 Task: Check the median days on the market of single-family homes in the last 5 years.
Action: Mouse moved to (904, 179)
Screenshot: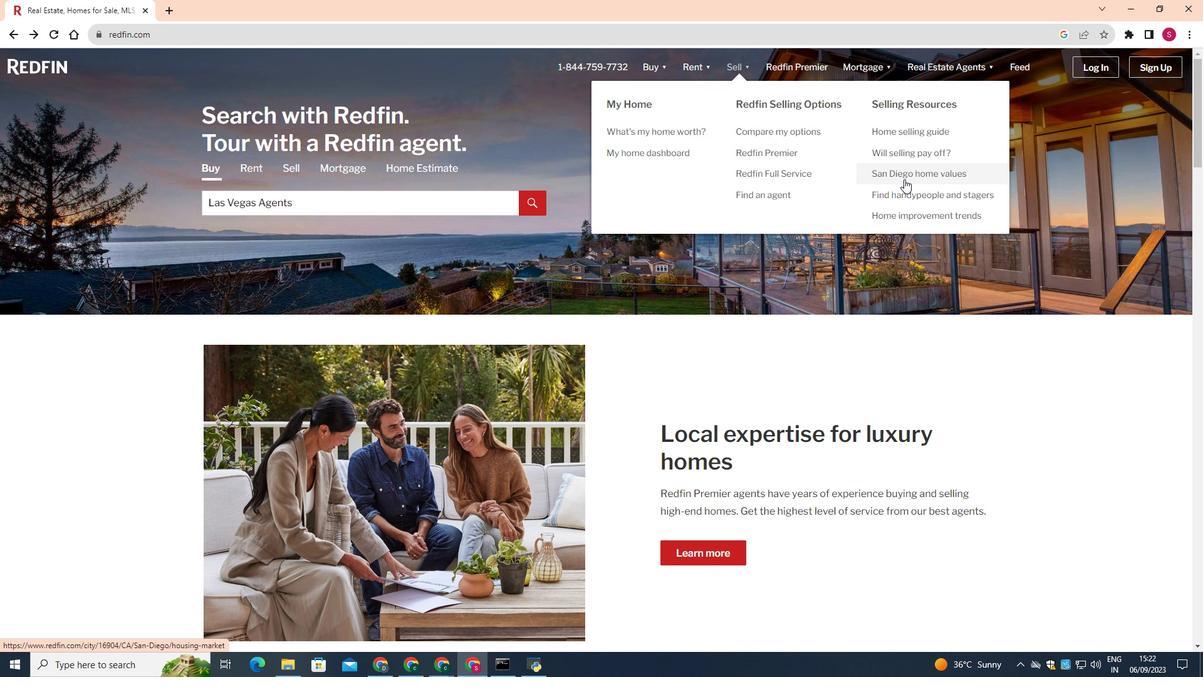 
Action: Mouse pressed left at (904, 179)
Screenshot: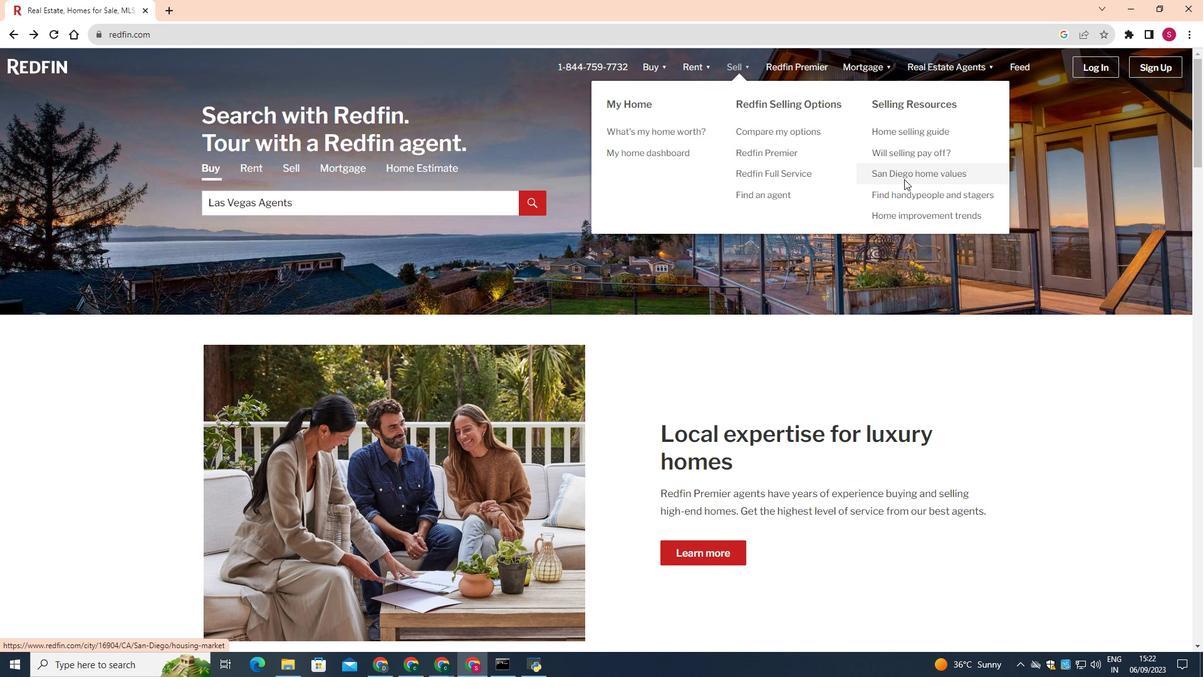 
Action: Mouse moved to (798, 383)
Screenshot: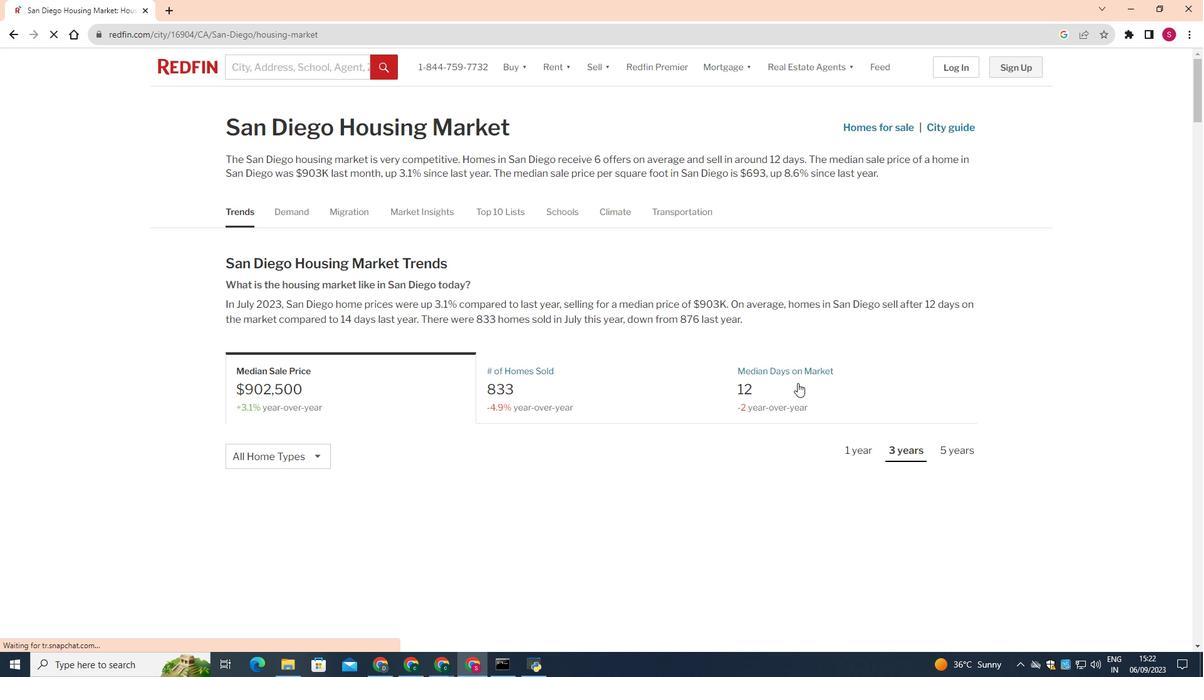 
Action: Mouse pressed left at (798, 383)
Screenshot: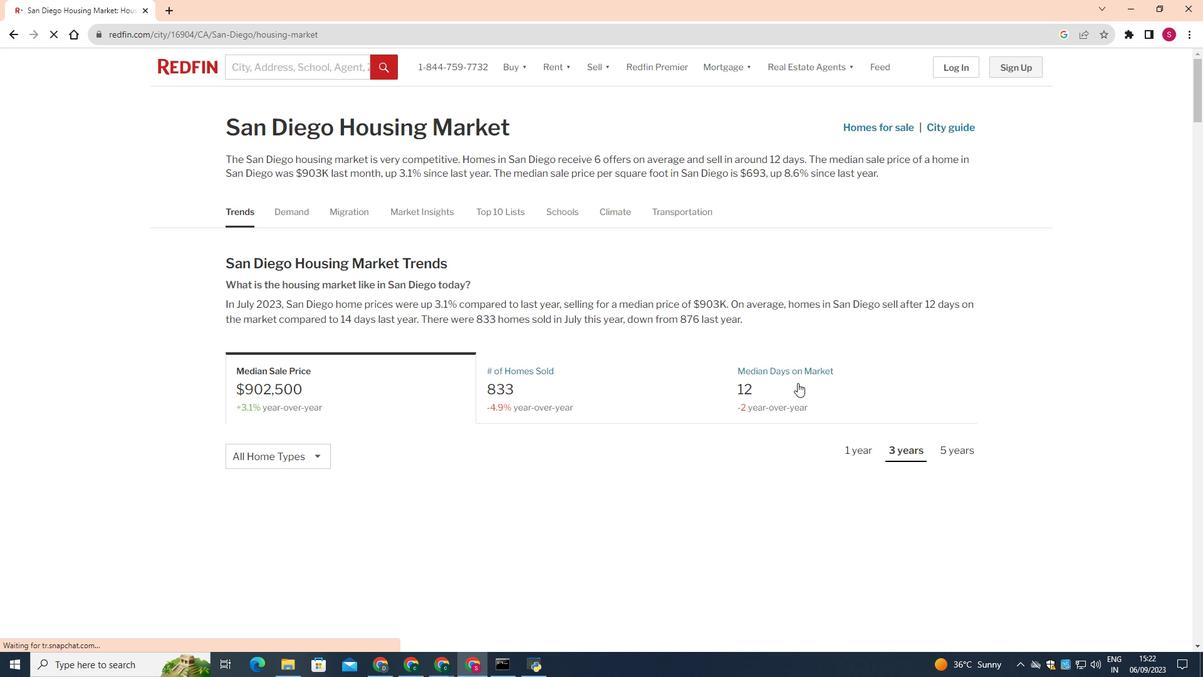 
Action: Mouse moved to (828, 386)
Screenshot: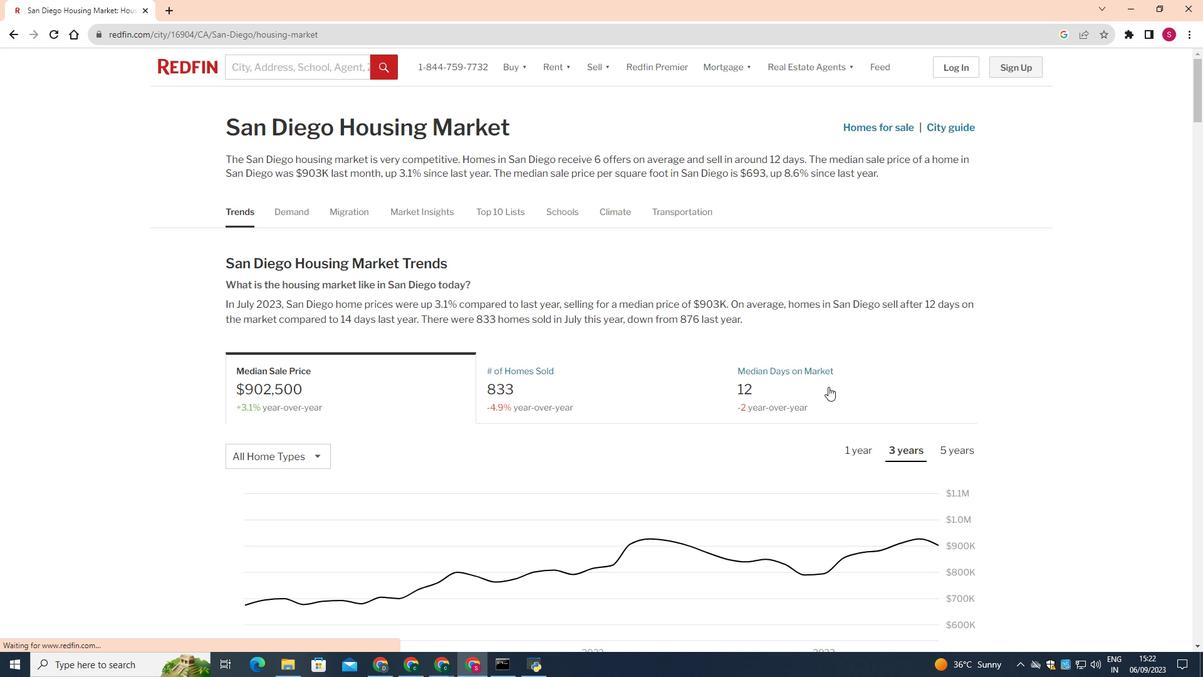 
Action: Mouse pressed left at (828, 386)
Screenshot: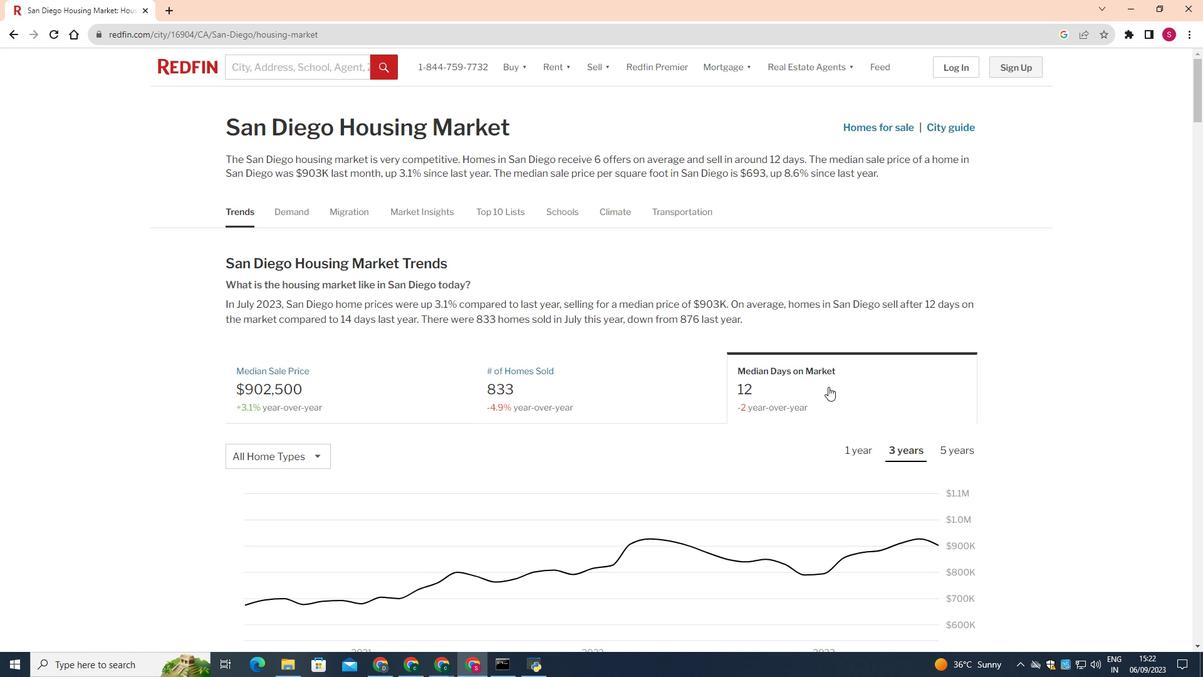
Action: Mouse moved to (301, 458)
Screenshot: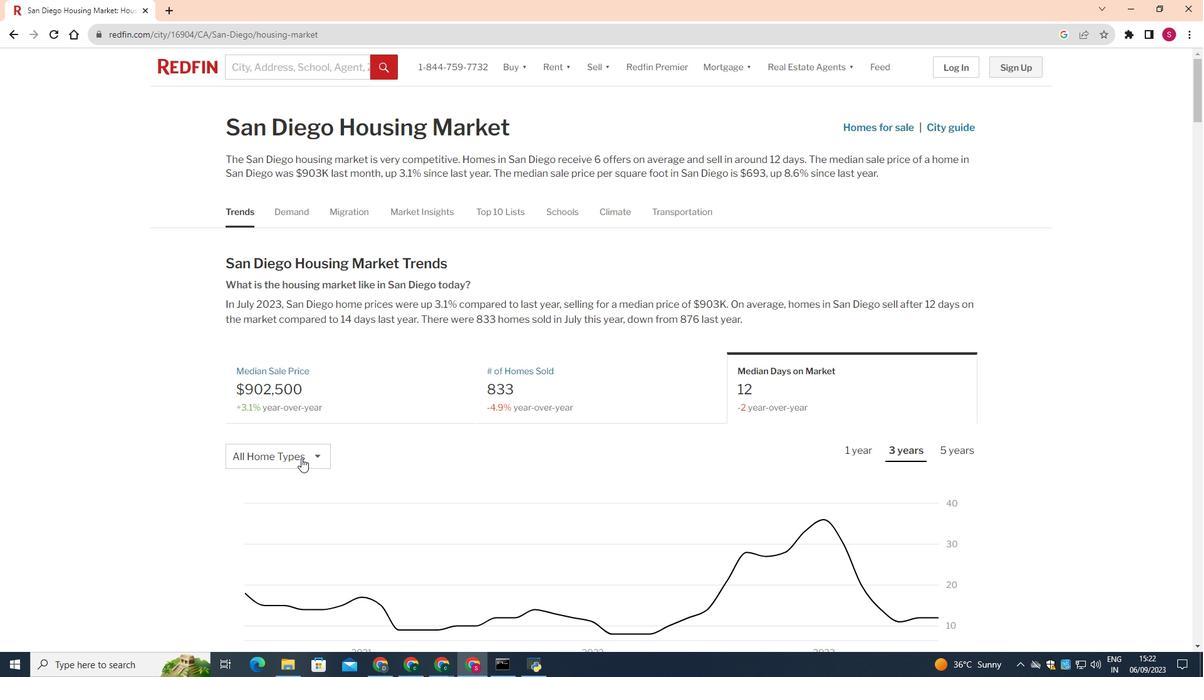 
Action: Mouse pressed left at (301, 458)
Screenshot: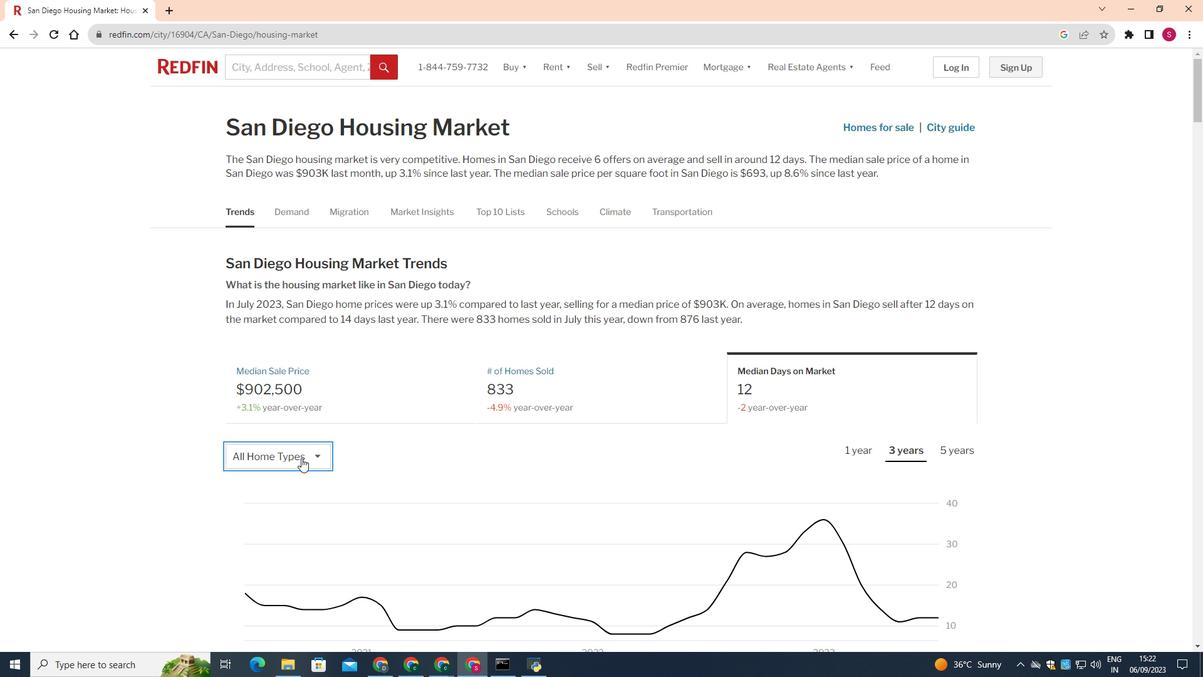 
Action: Mouse moved to (302, 509)
Screenshot: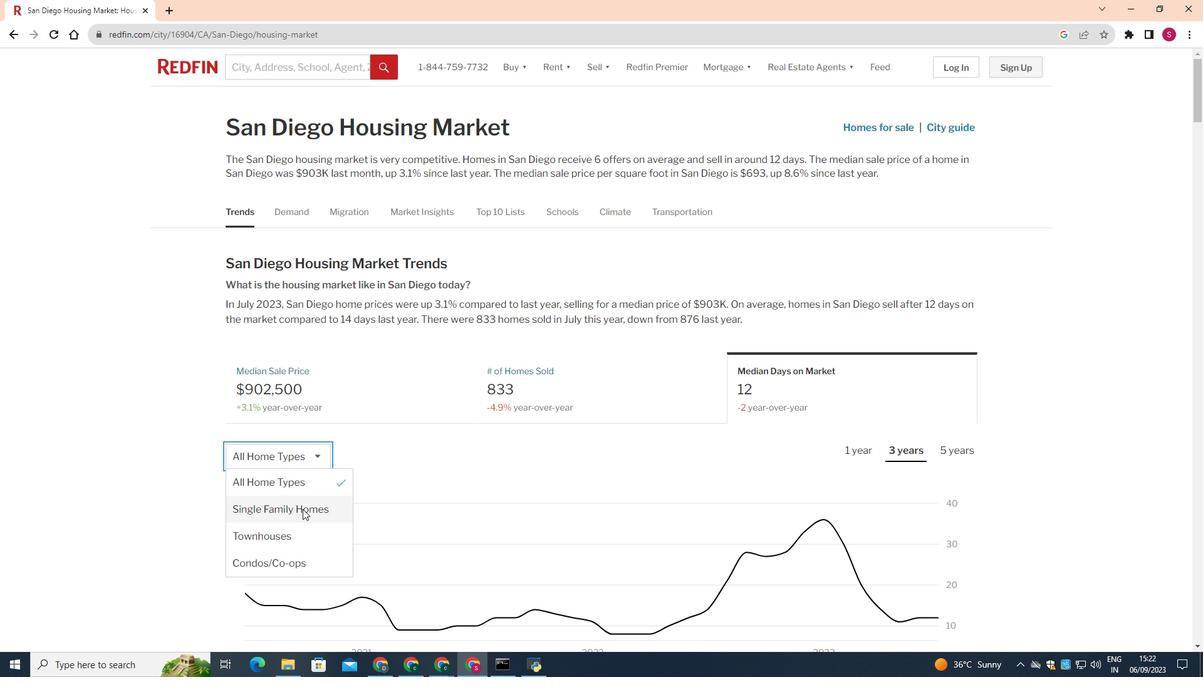 
Action: Mouse pressed left at (302, 509)
Screenshot: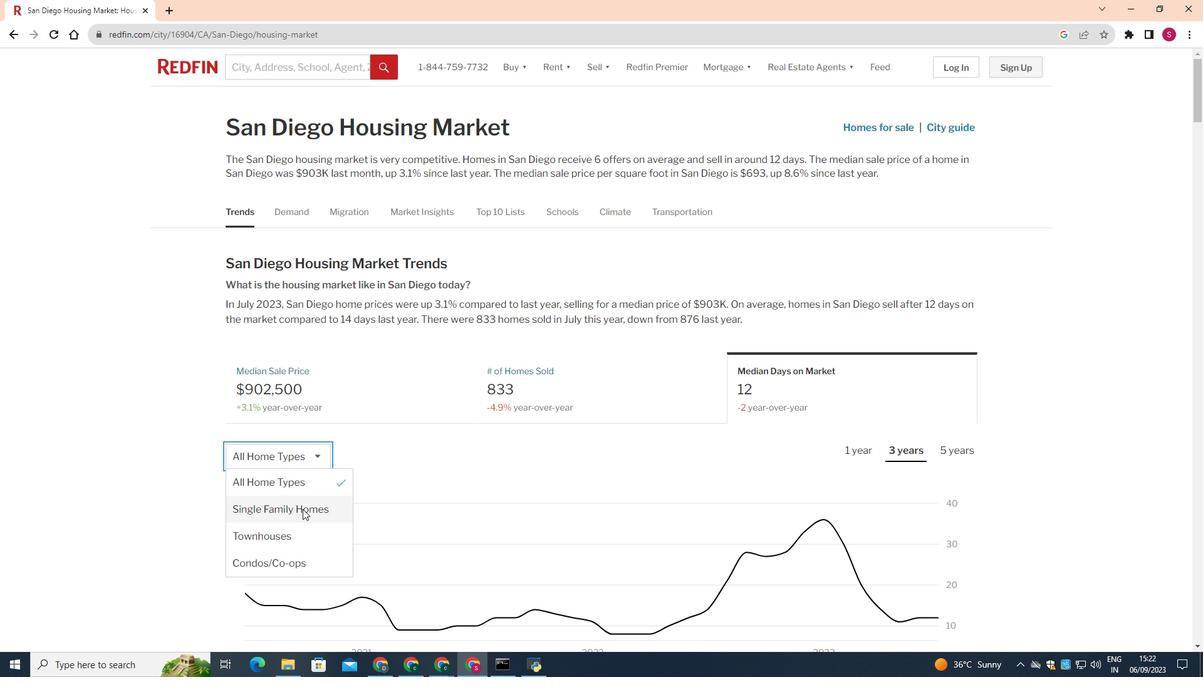 
Action: Mouse moved to (963, 452)
Screenshot: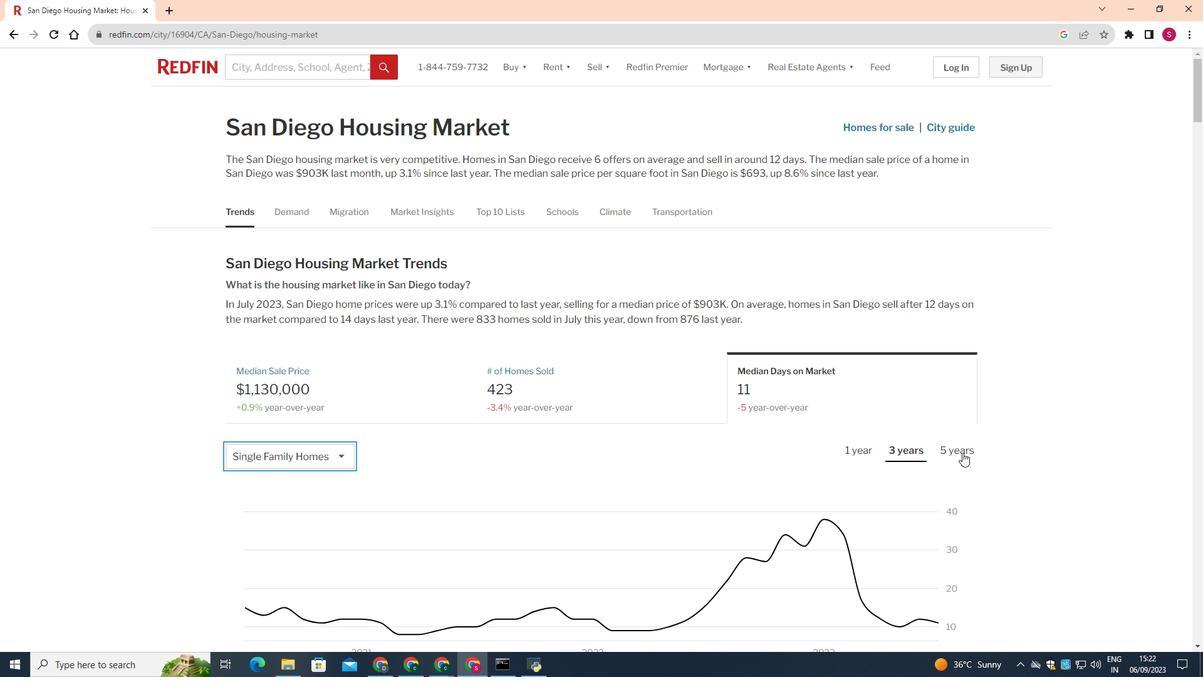 
Action: Mouse pressed left at (963, 452)
Screenshot: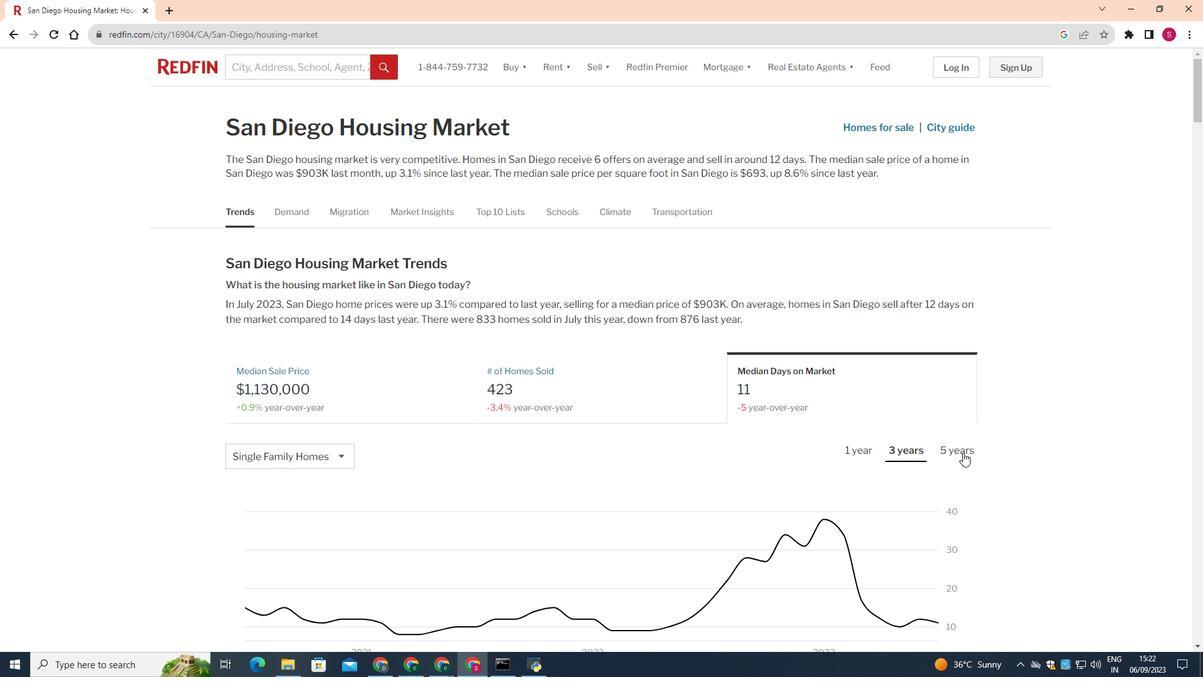 
Action: Mouse moved to (842, 426)
Screenshot: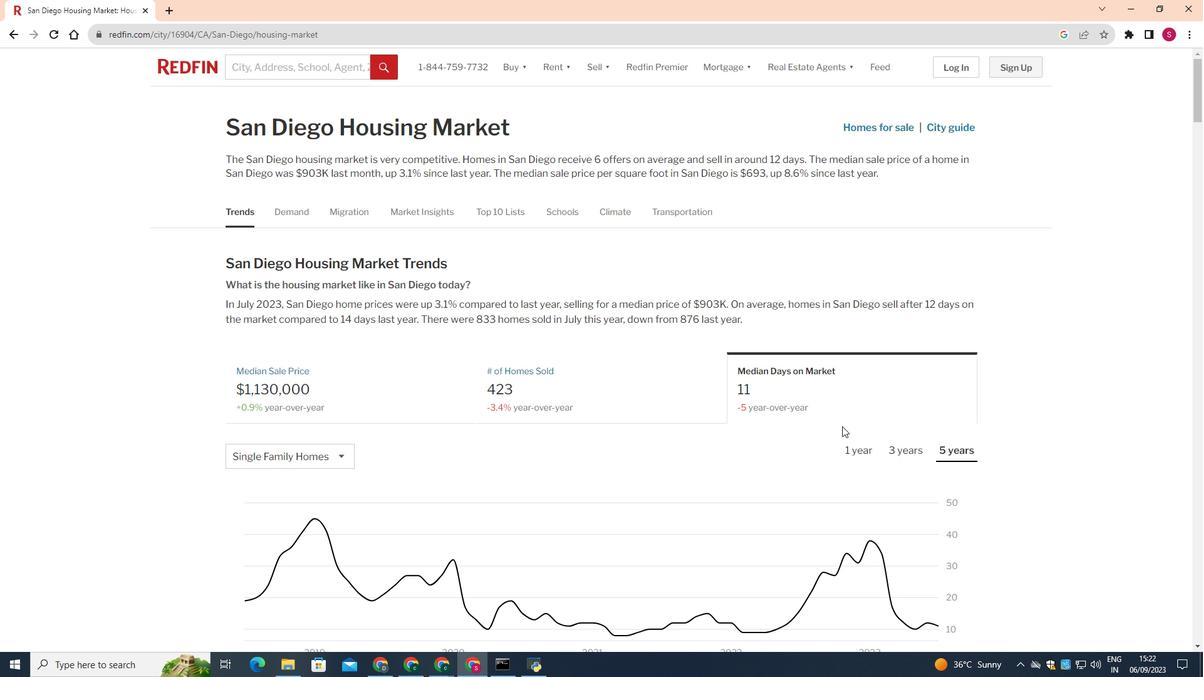 
Action: Mouse scrolled (842, 425) with delta (0, 0)
Screenshot: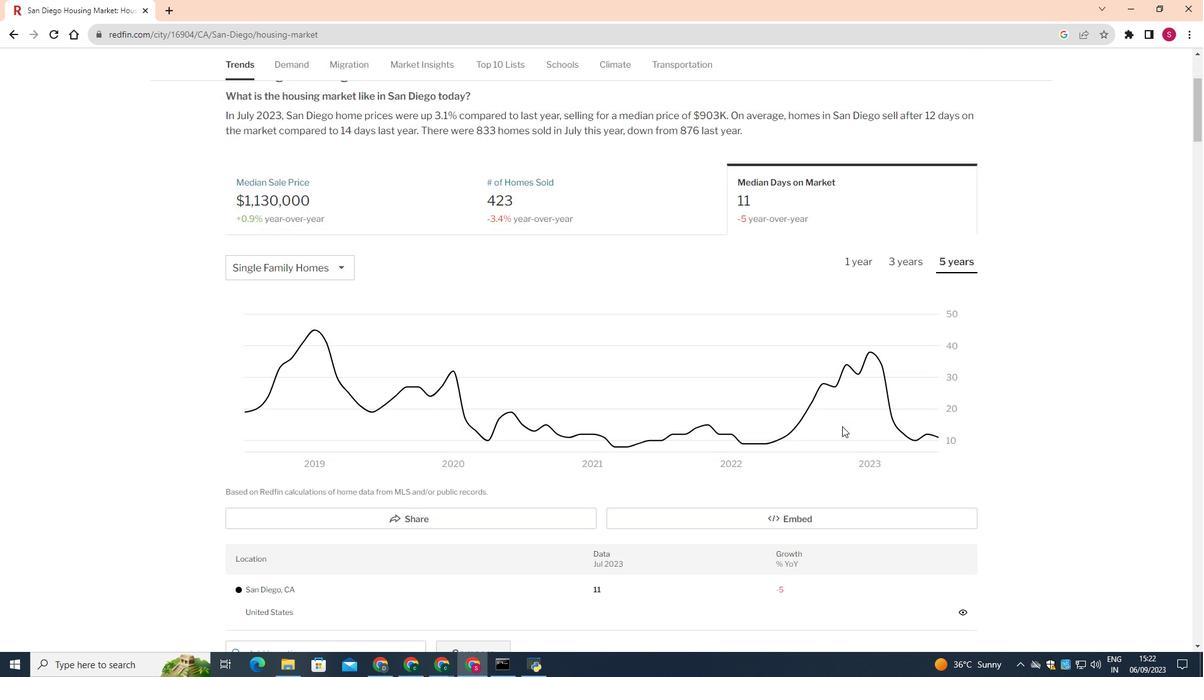 
Action: Mouse scrolled (842, 425) with delta (0, 0)
Screenshot: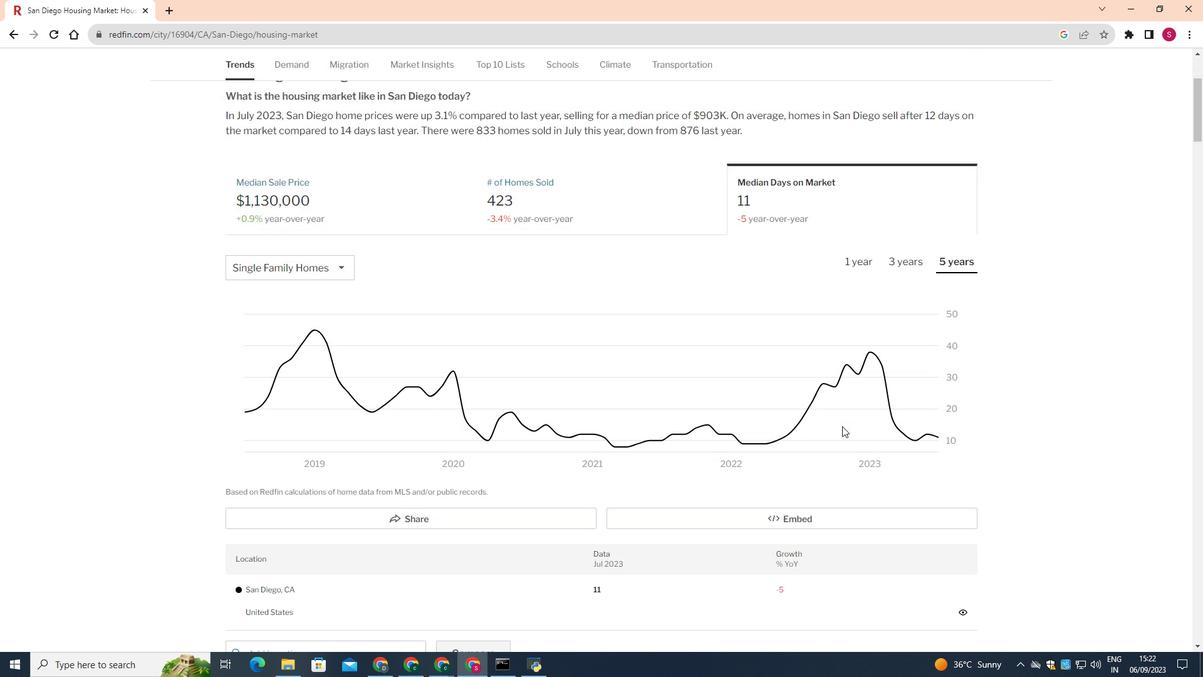 
Action: Mouse scrolled (842, 425) with delta (0, 0)
Screenshot: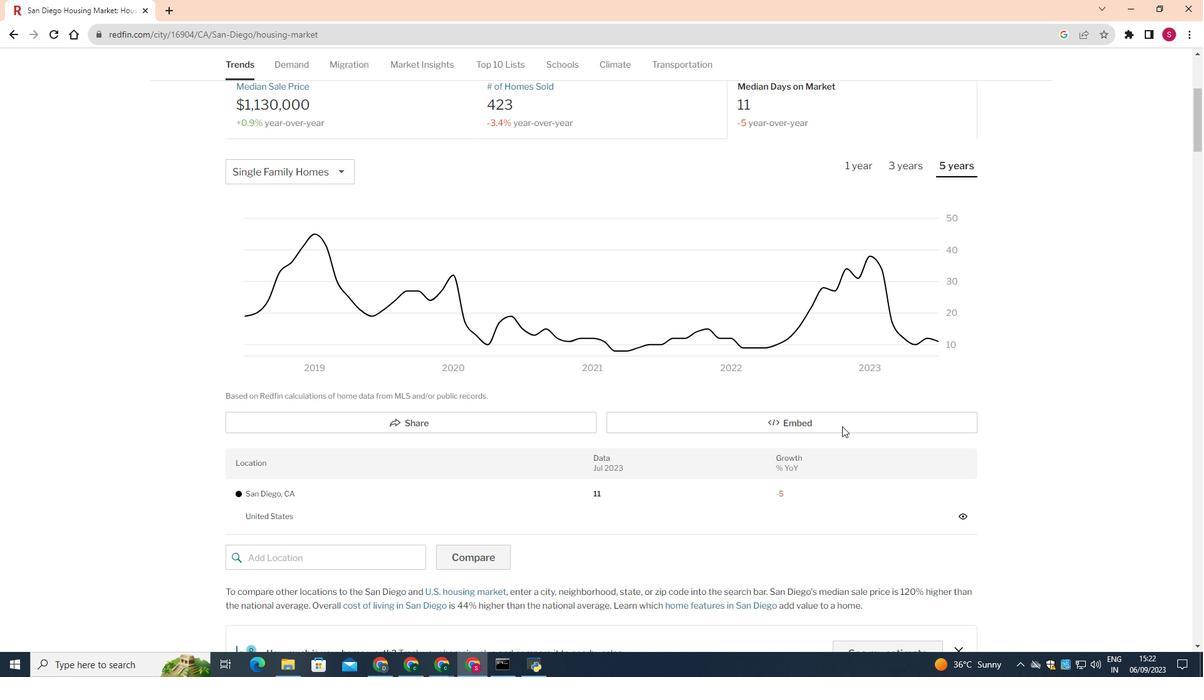 
Action: Mouse scrolled (842, 425) with delta (0, 0)
Screenshot: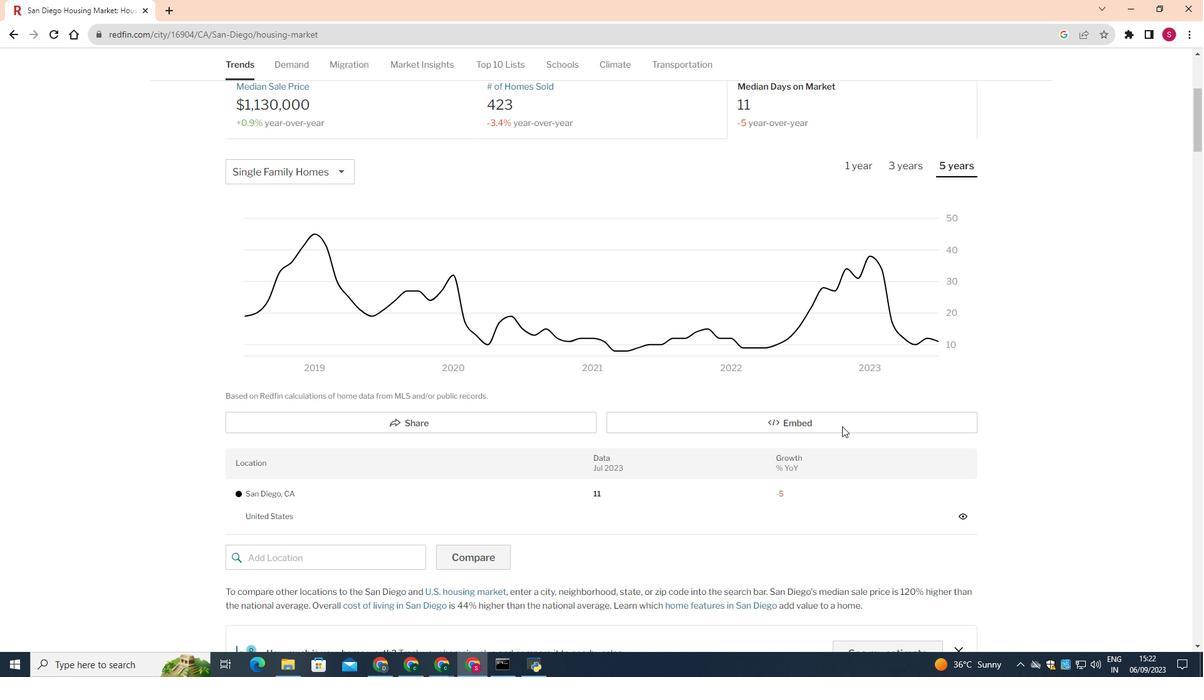 
Action: Mouse scrolled (842, 425) with delta (0, 0)
Screenshot: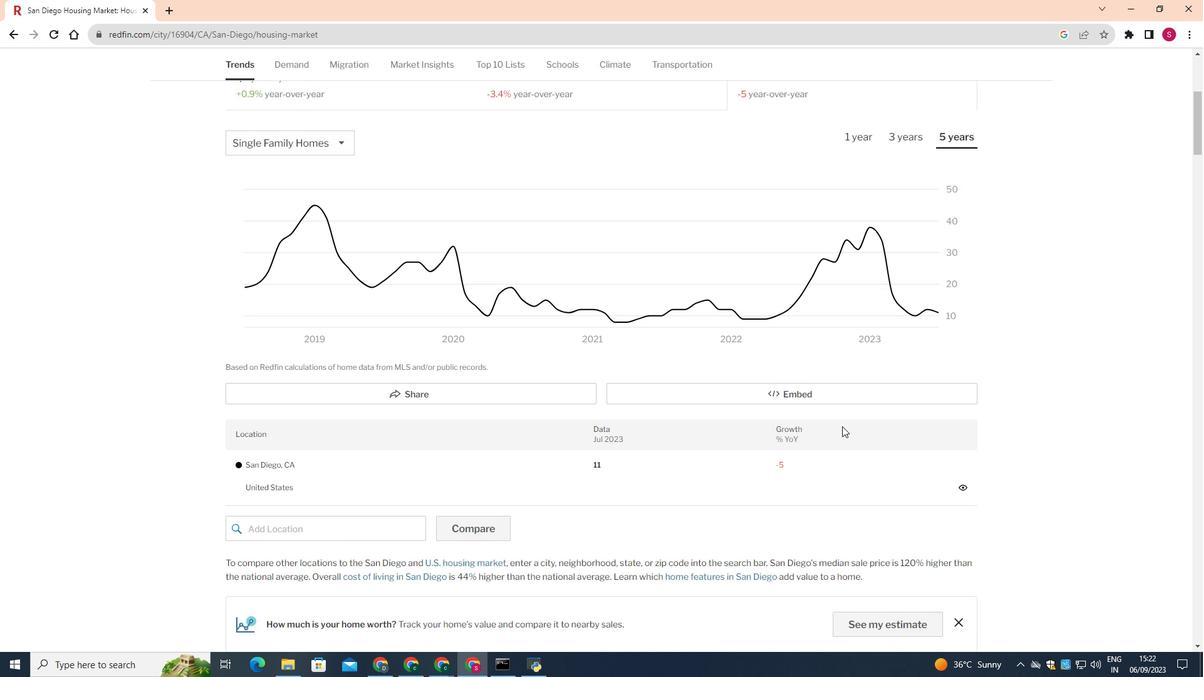 
Action: Mouse scrolled (842, 425) with delta (0, 0)
Screenshot: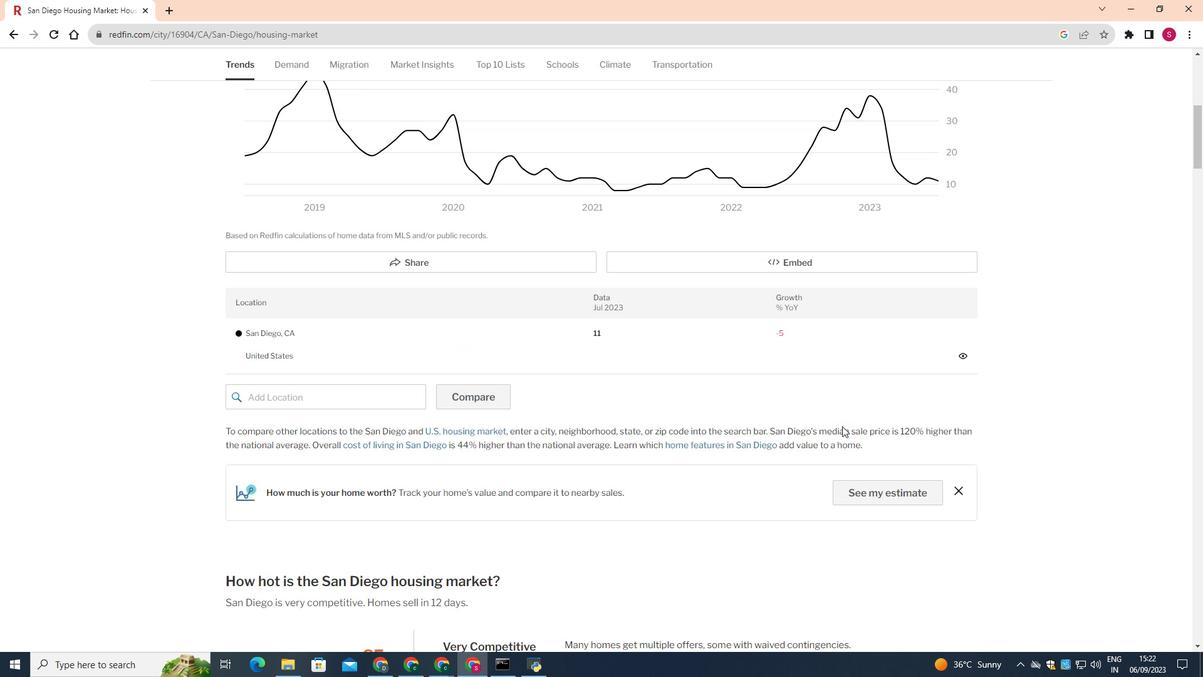 
Action: Mouse scrolled (842, 425) with delta (0, 0)
Screenshot: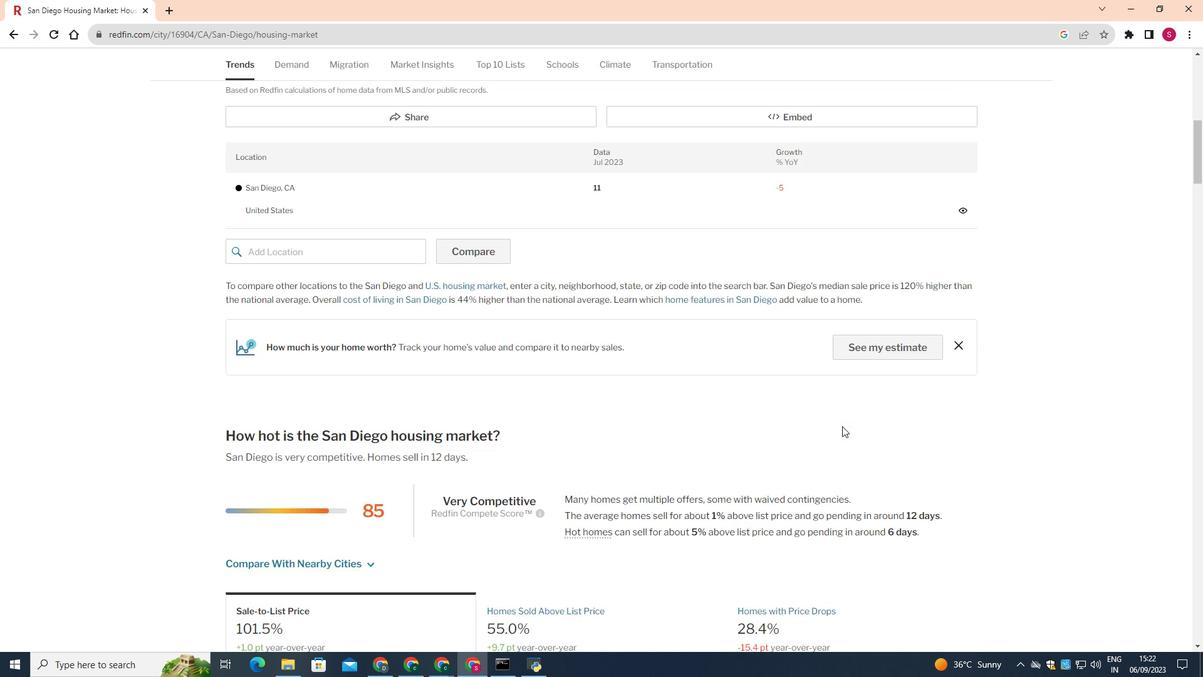 
Action: Mouse scrolled (842, 425) with delta (0, 0)
Screenshot: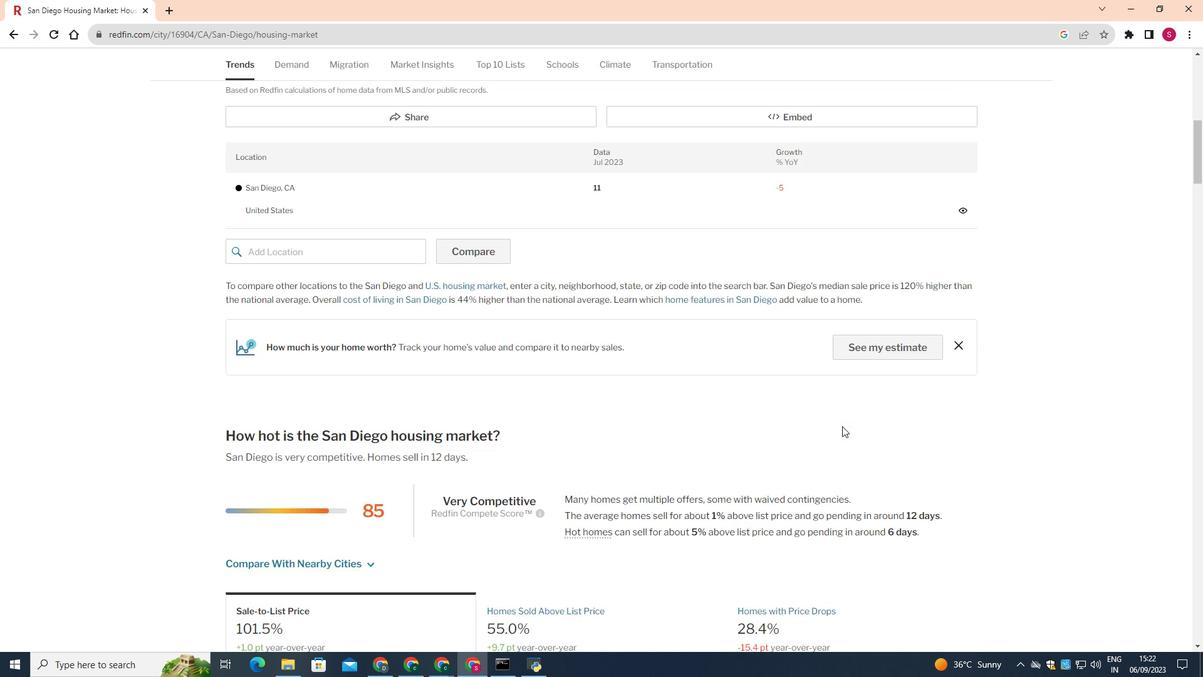 
Action: Mouse scrolled (842, 425) with delta (0, 0)
Screenshot: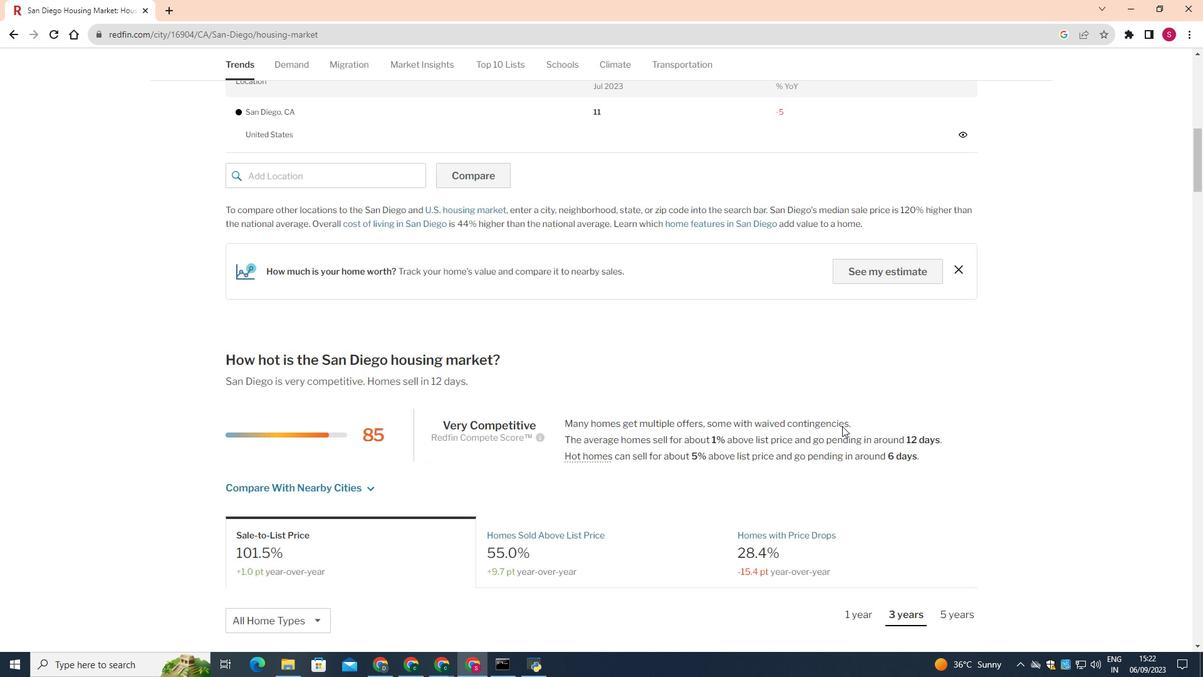 
Action: Mouse scrolled (842, 425) with delta (0, 0)
Screenshot: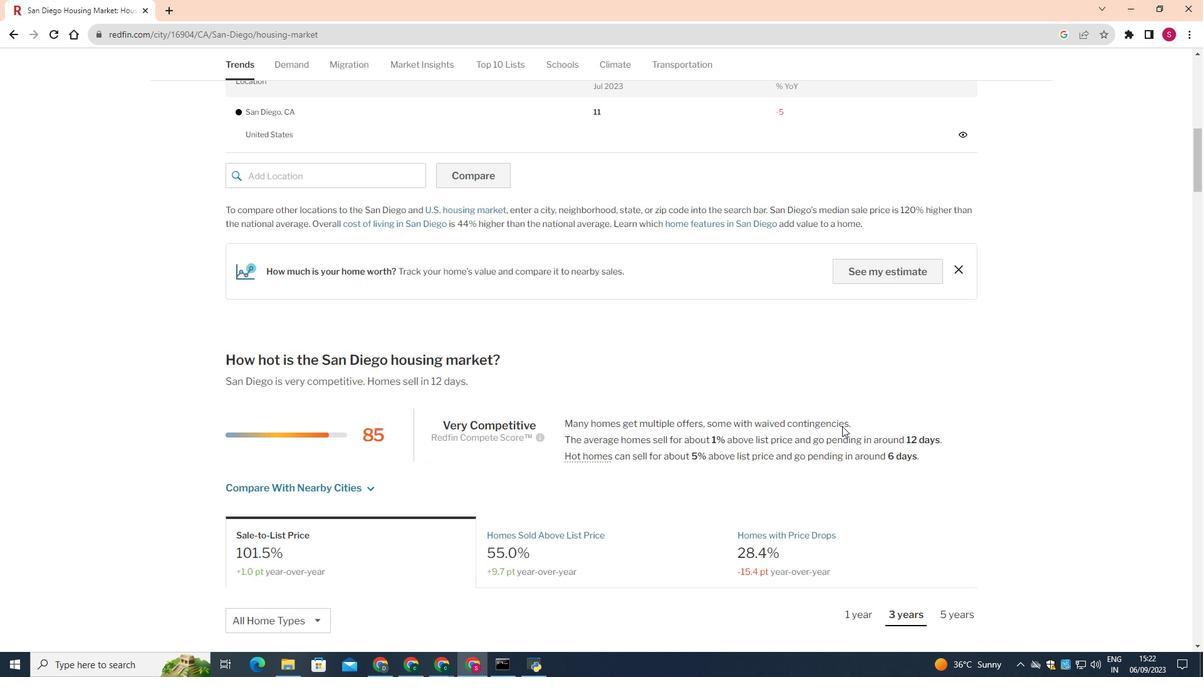 
Action: Mouse scrolled (842, 425) with delta (0, 0)
Screenshot: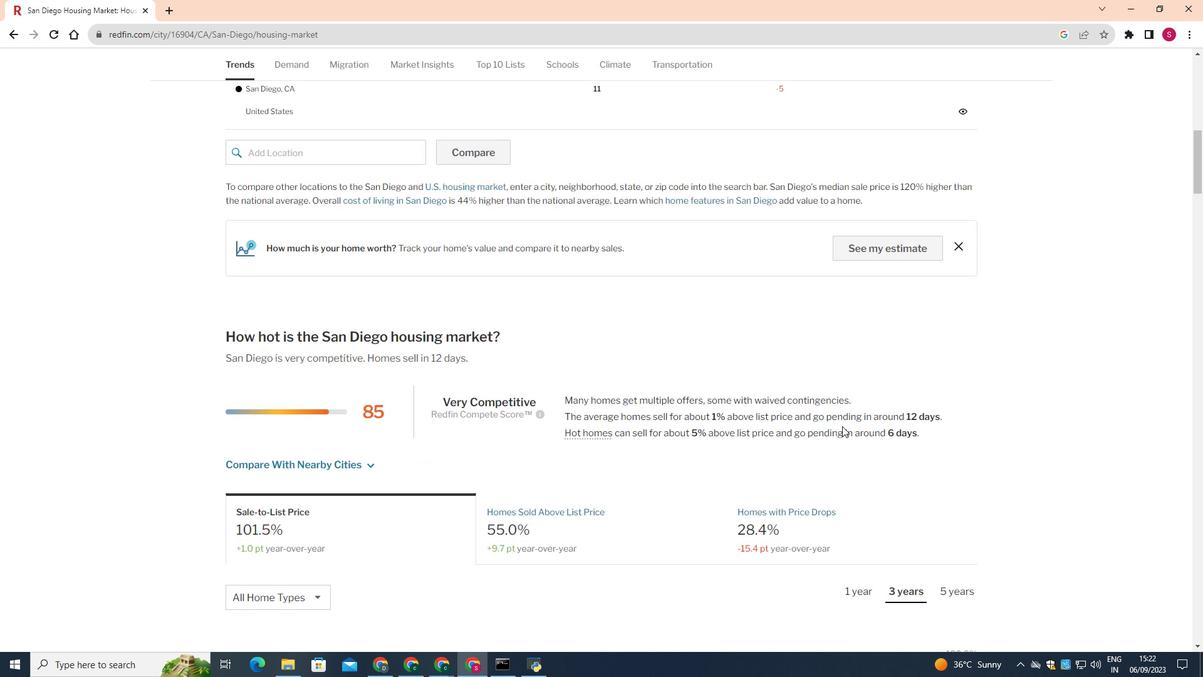 
